 Task: Assign in the project Wayfarer the issue 'Implement a new cloud-based risk management system for a company with advanced risk assessment and mitigation features' to the sprint 'Full Throttle'.
Action: Mouse moved to (163, 52)
Screenshot: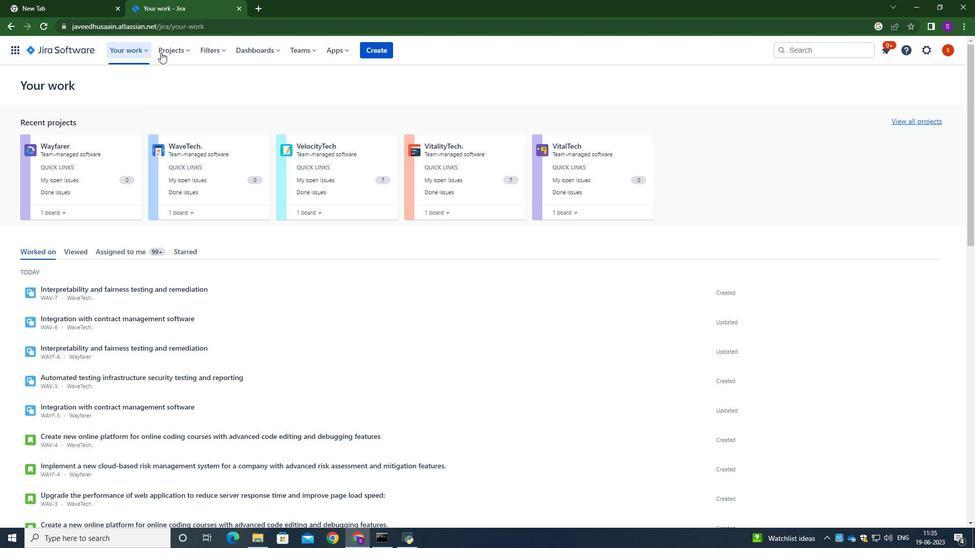 
Action: Mouse pressed left at (163, 52)
Screenshot: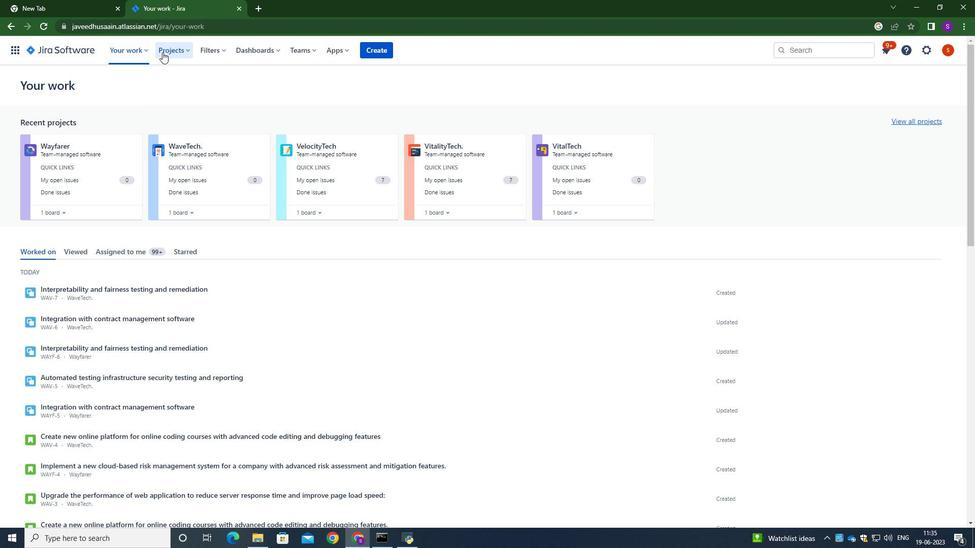 
Action: Mouse moved to (218, 101)
Screenshot: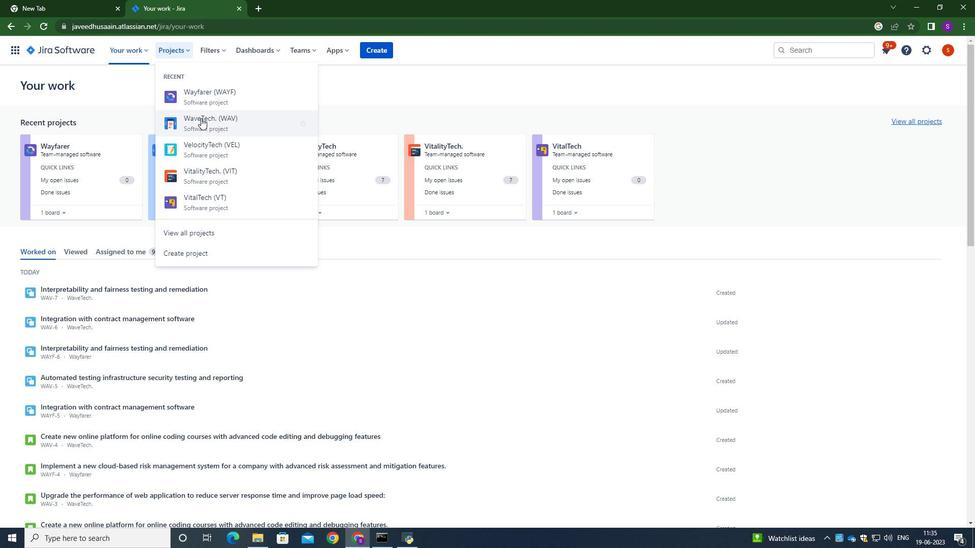 
Action: Mouse pressed left at (218, 101)
Screenshot: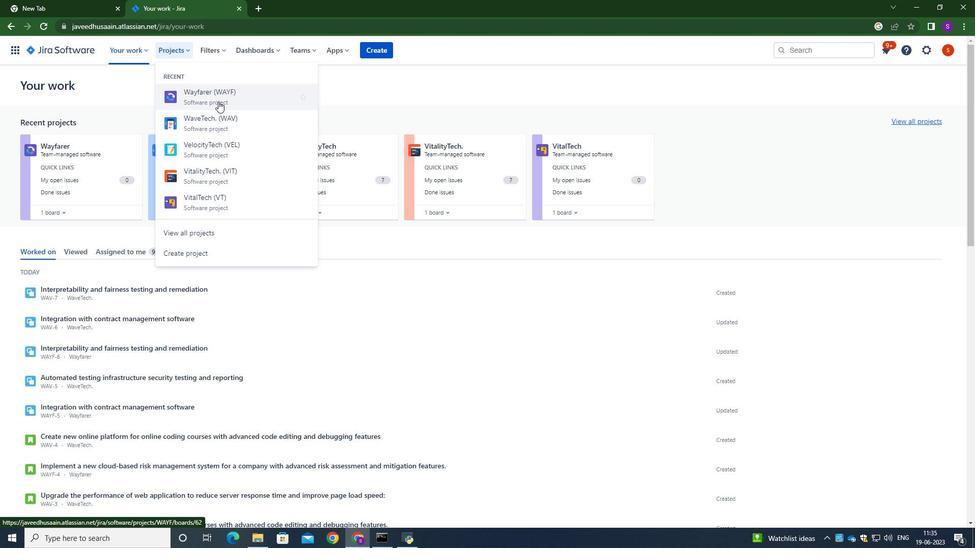 
Action: Mouse moved to (72, 157)
Screenshot: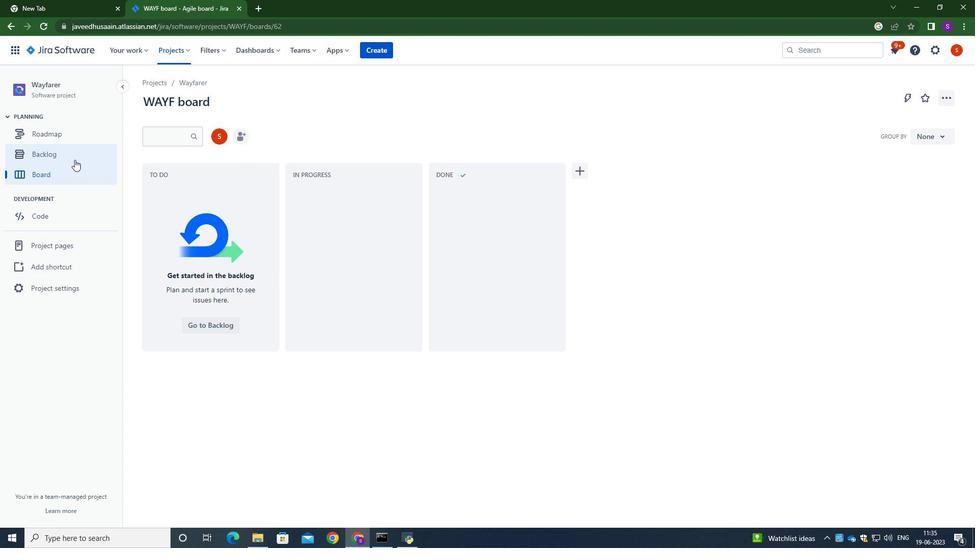 
Action: Mouse pressed left at (72, 157)
Screenshot: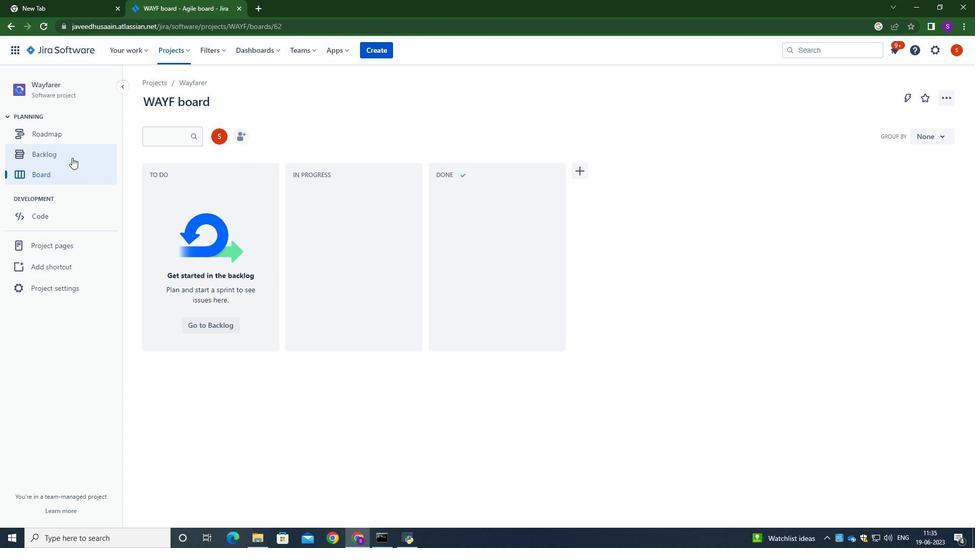 
Action: Mouse moved to (929, 186)
Screenshot: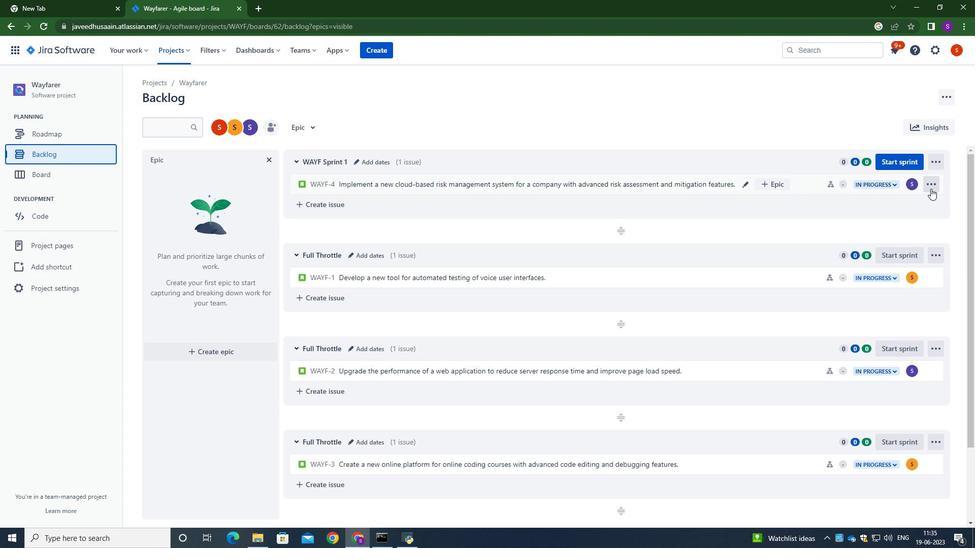 
Action: Mouse pressed left at (929, 186)
Screenshot: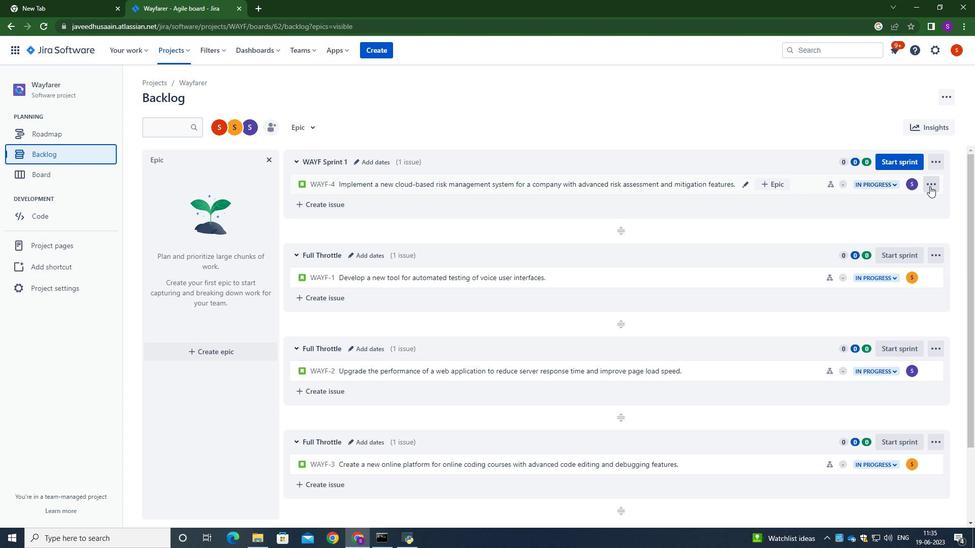 
Action: Mouse moved to (903, 333)
Screenshot: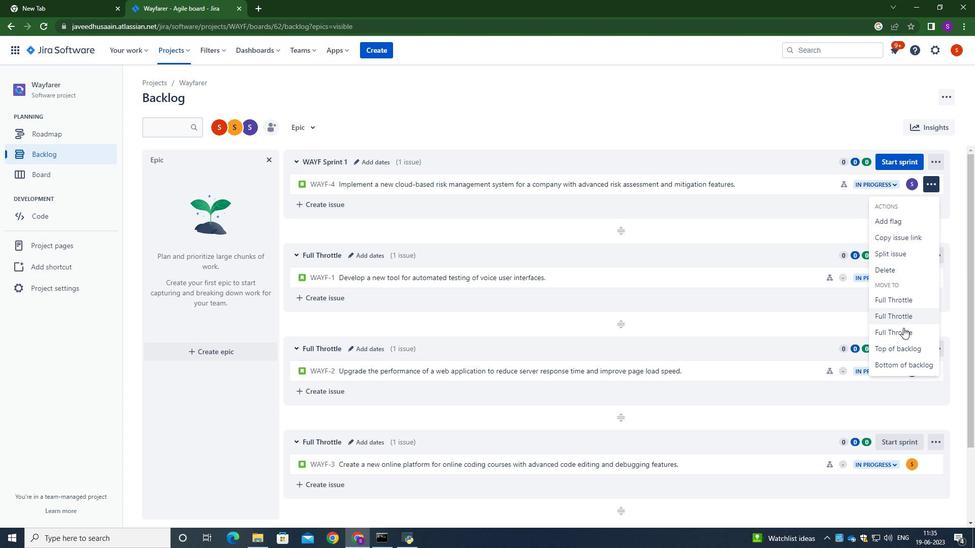 
Action: Mouse pressed left at (903, 333)
Screenshot: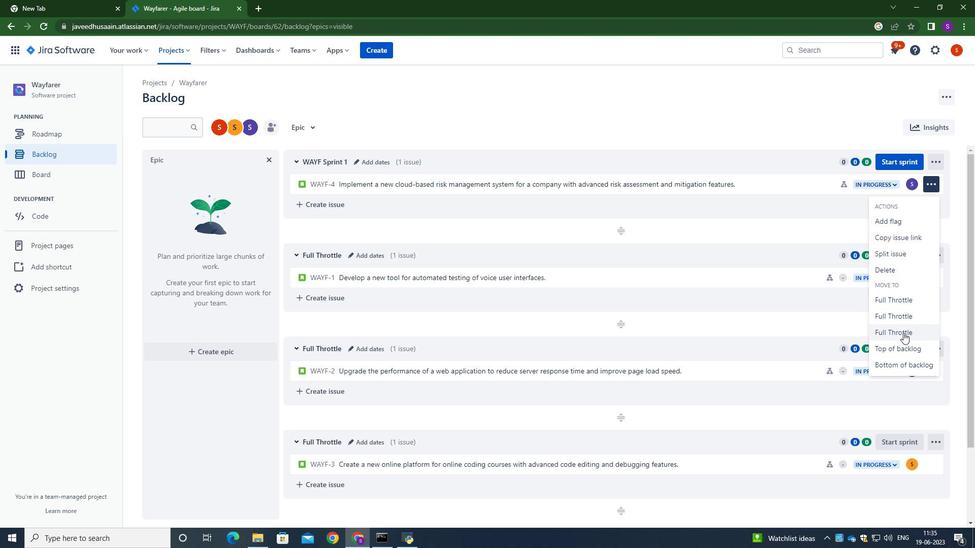 
Action: Mouse moved to (681, 91)
Screenshot: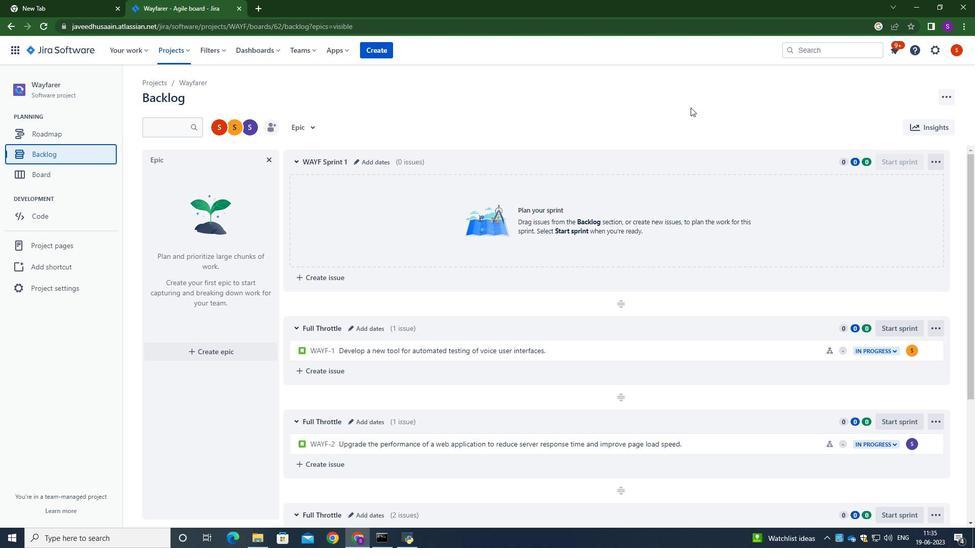 
Action: Mouse pressed left at (681, 91)
Screenshot: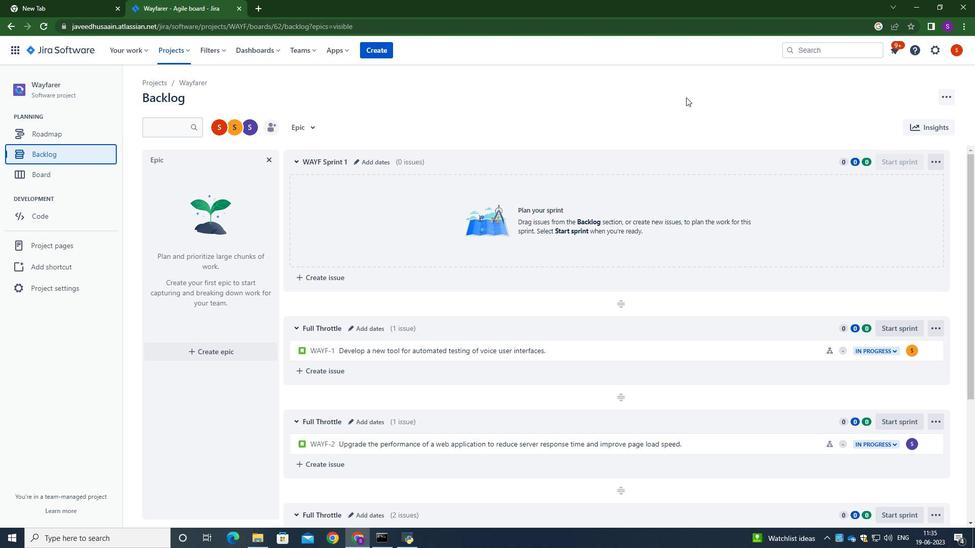 
